 Task: Add a dependency to the task Integrate a new online platform for online yoga classes , the existing task  Create a new online platform for online meditation and mindfulness sessions in the project BrightTech
Action: Mouse moved to (934, 156)
Screenshot: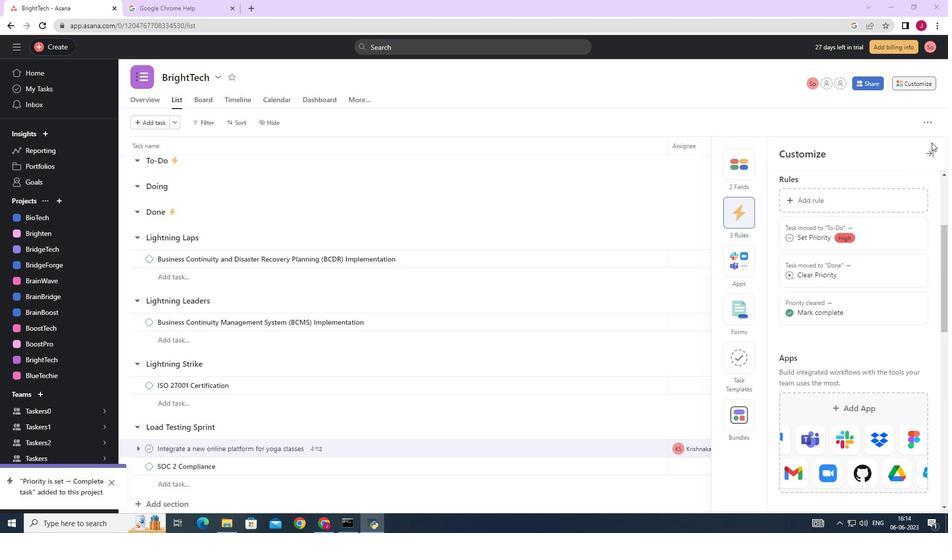 
Action: Mouse pressed left at (934, 156)
Screenshot: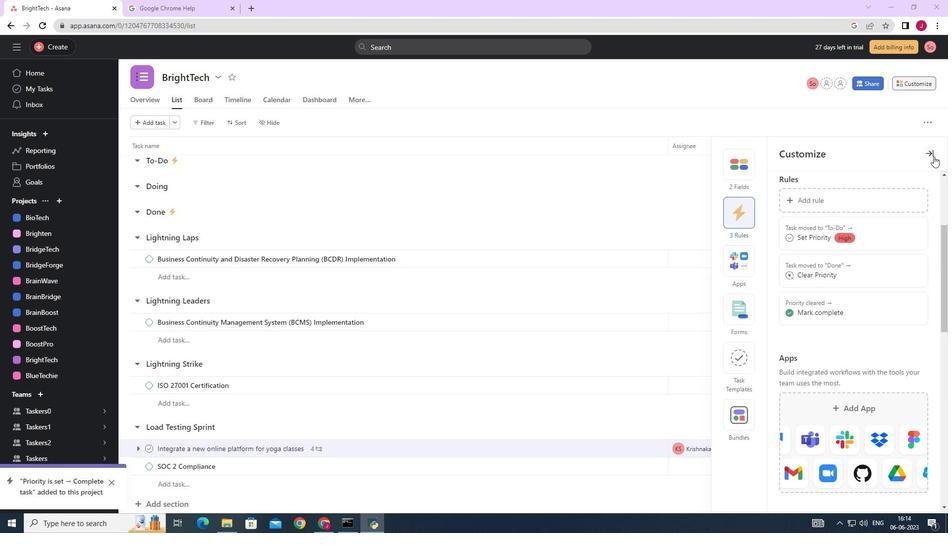 
Action: Mouse moved to (558, 358)
Screenshot: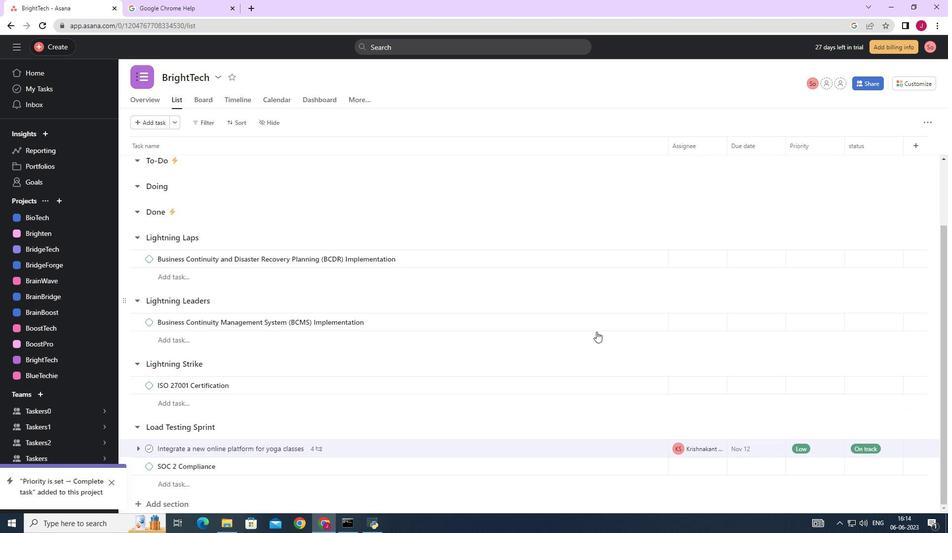 
Action: Mouse scrolled (558, 358) with delta (0, 0)
Screenshot: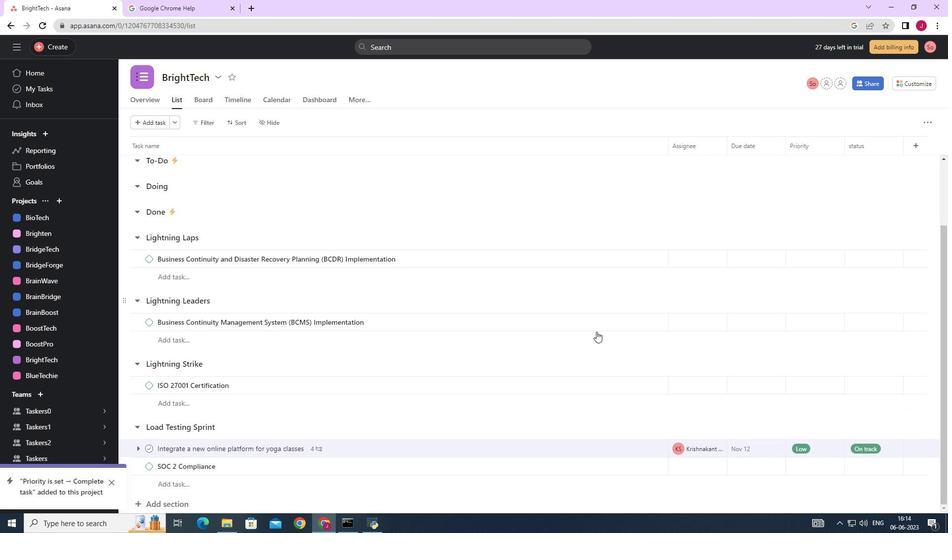
Action: Mouse moved to (558, 359)
Screenshot: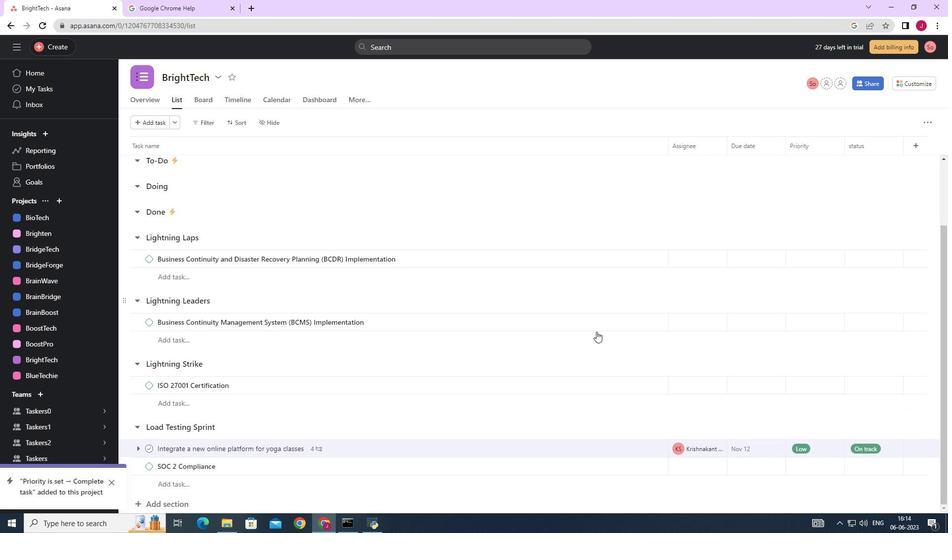 
Action: Mouse scrolled (558, 358) with delta (0, 0)
Screenshot: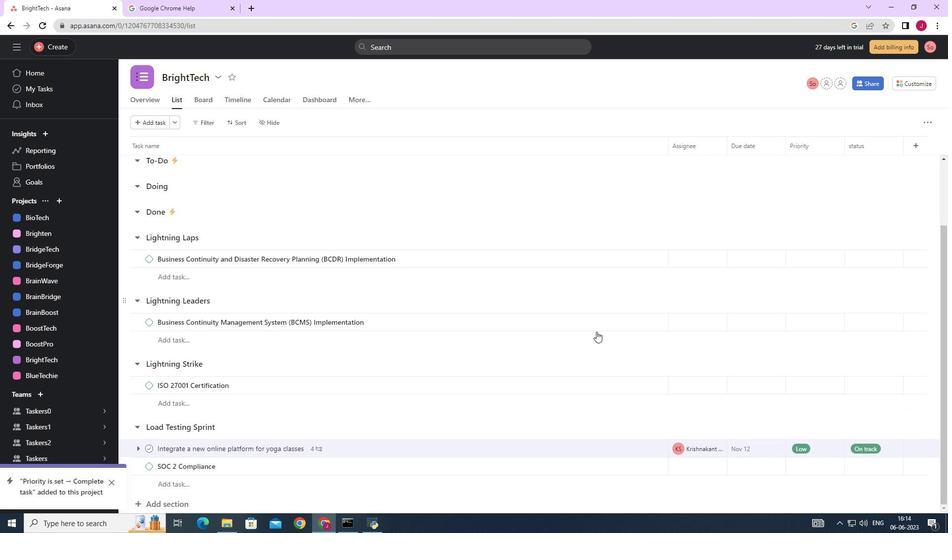 
Action: Mouse scrolled (558, 358) with delta (0, 0)
Screenshot: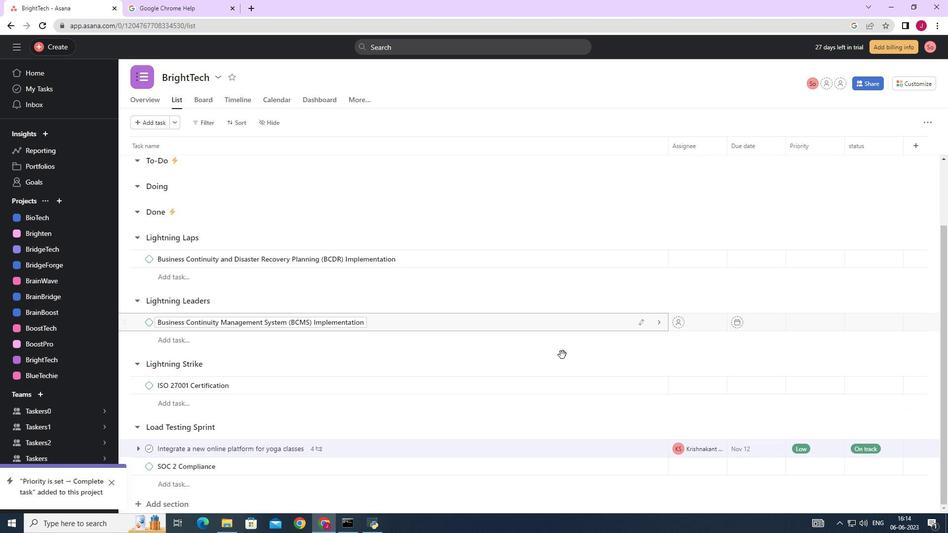 
Action: Mouse scrolled (558, 358) with delta (0, 0)
Screenshot: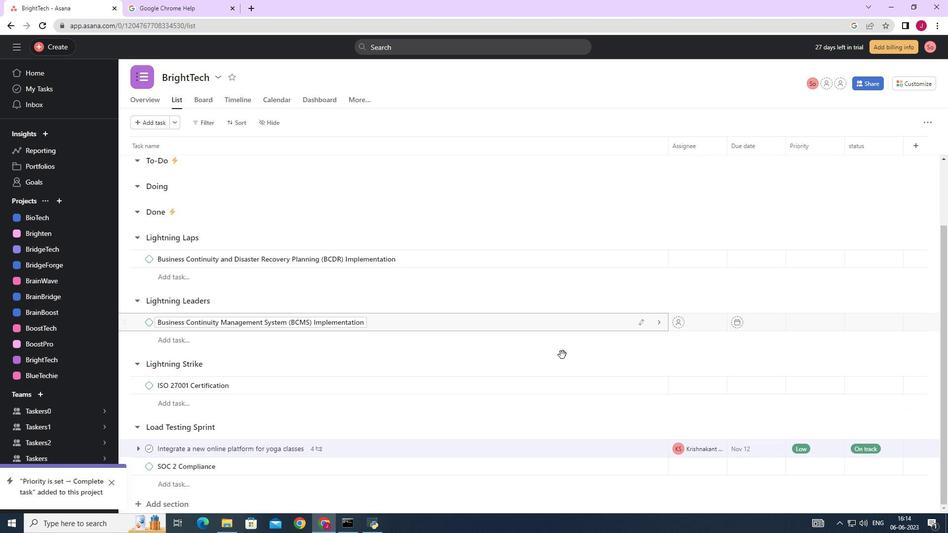 
Action: Mouse scrolled (558, 358) with delta (0, 0)
Screenshot: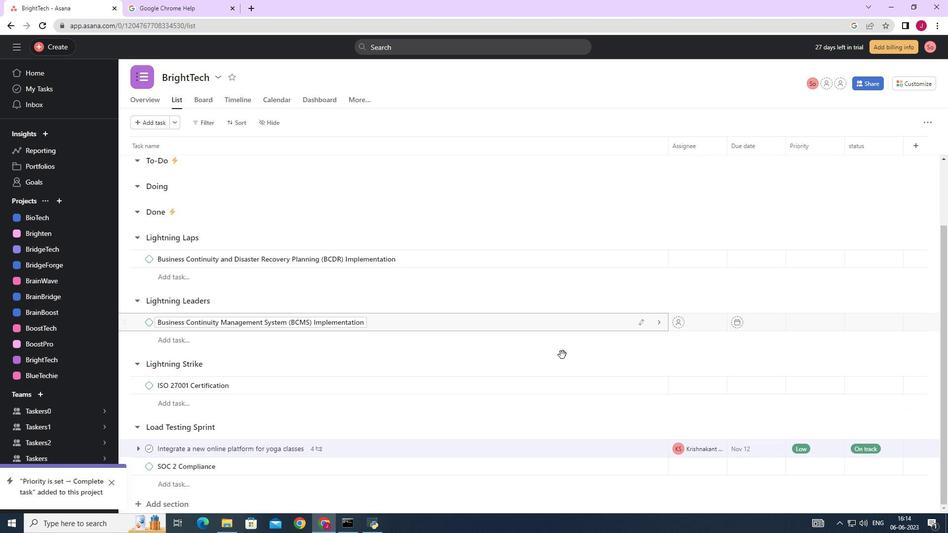 
Action: Mouse moved to (588, 446)
Screenshot: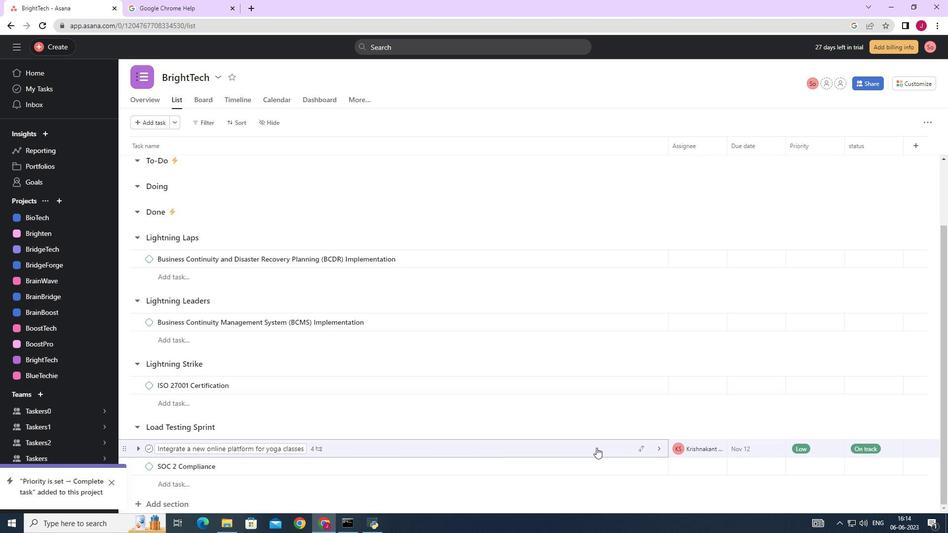
Action: Mouse pressed left at (588, 446)
Screenshot: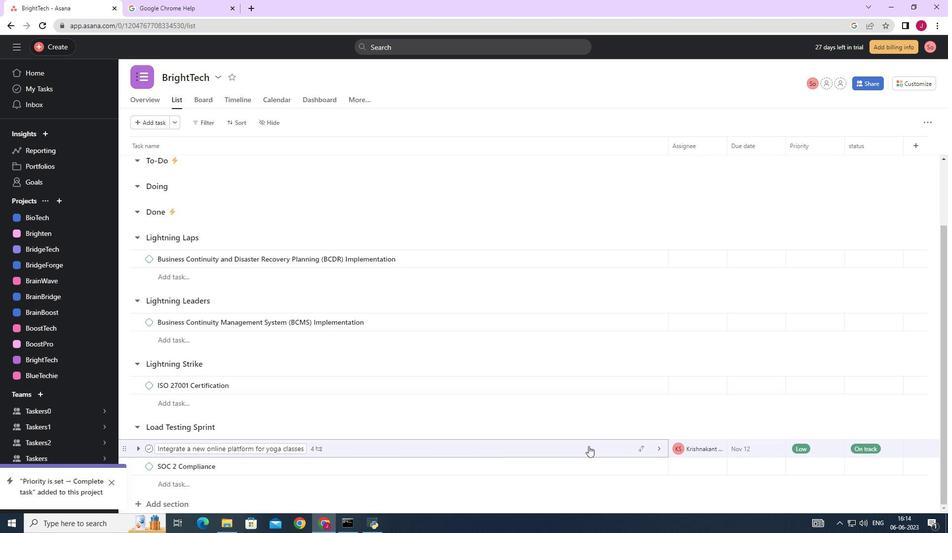 
Action: Mouse moved to (766, 317)
Screenshot: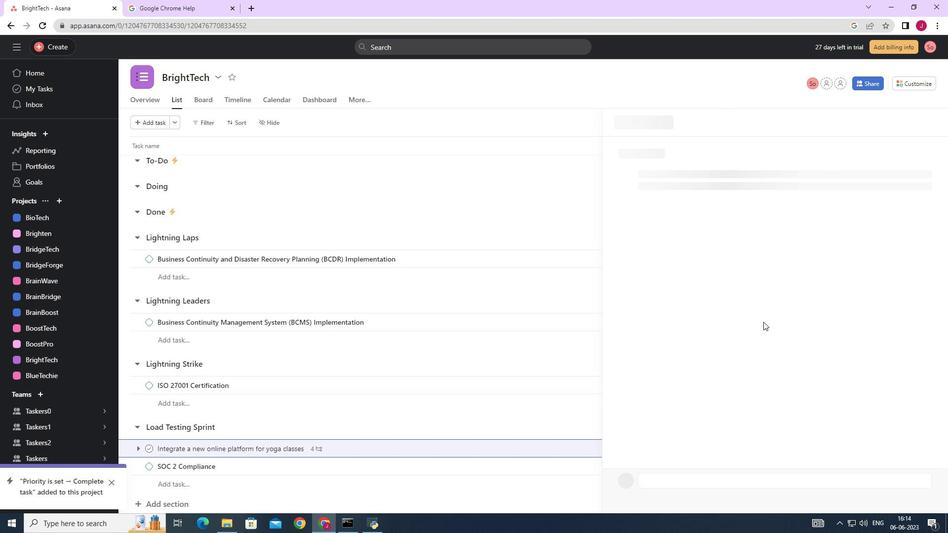 
Action: Mouse scrolled (766, 317) with delta (0, 0)
Screenshot: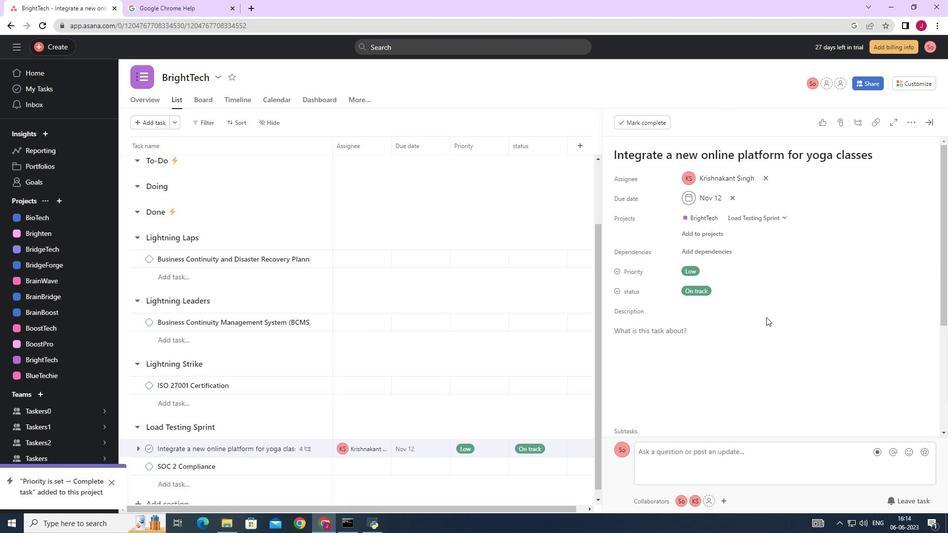 
Action: Mouse scrolled (766, 317) with delta (0, 0)
Screenshot: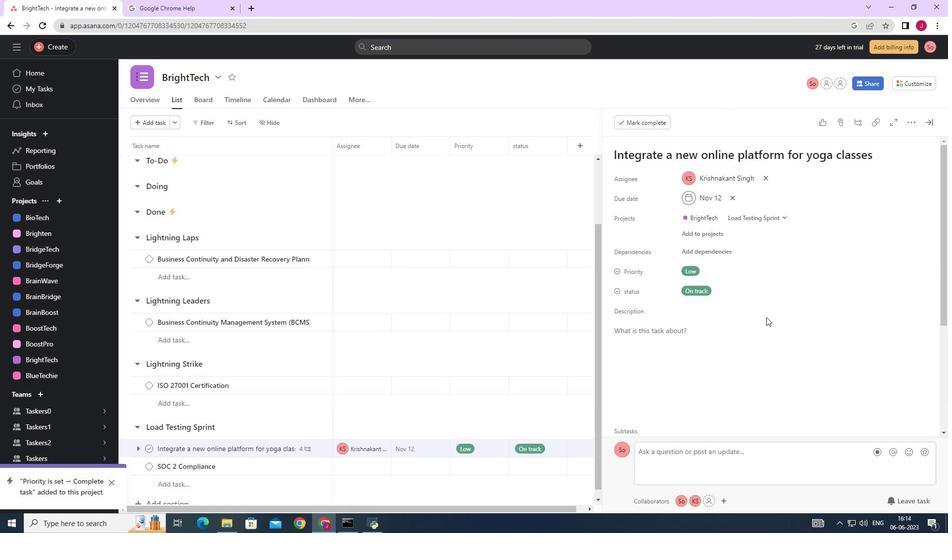 
Action: Mouse scrolled (766, 317) with delta (0, 0)
Screenshot: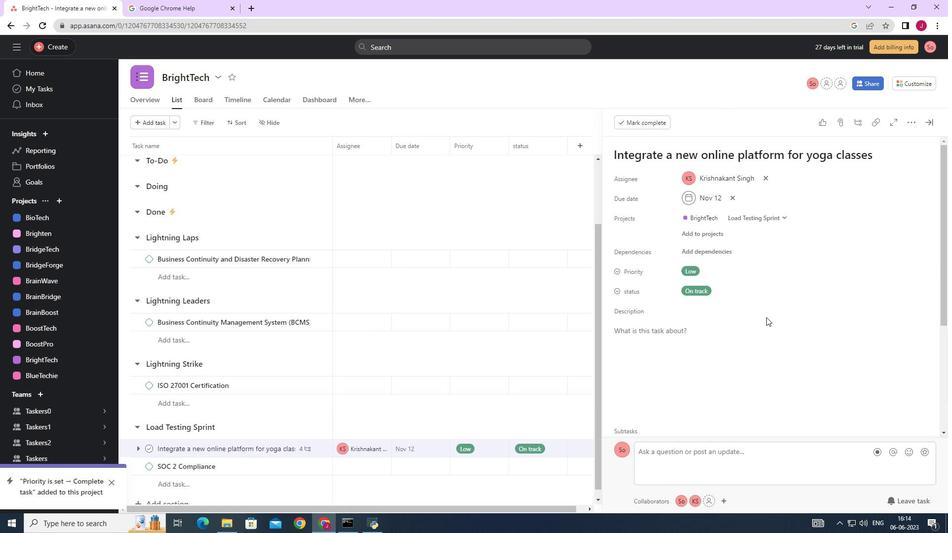 
Action: Mouse scrolled (766, 317) with delta (0, 0)
Screenshot: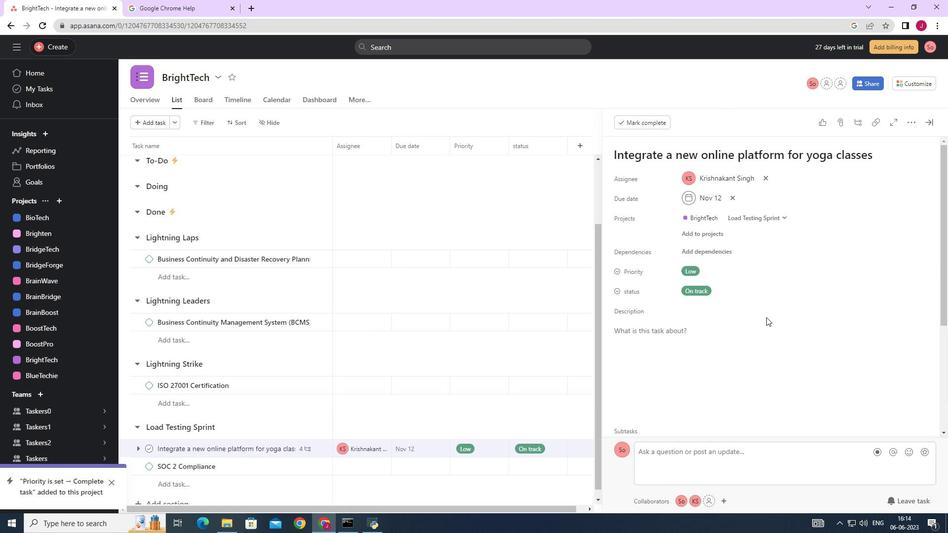 
Action: Mouse moved to (737, 348)
Screenshot: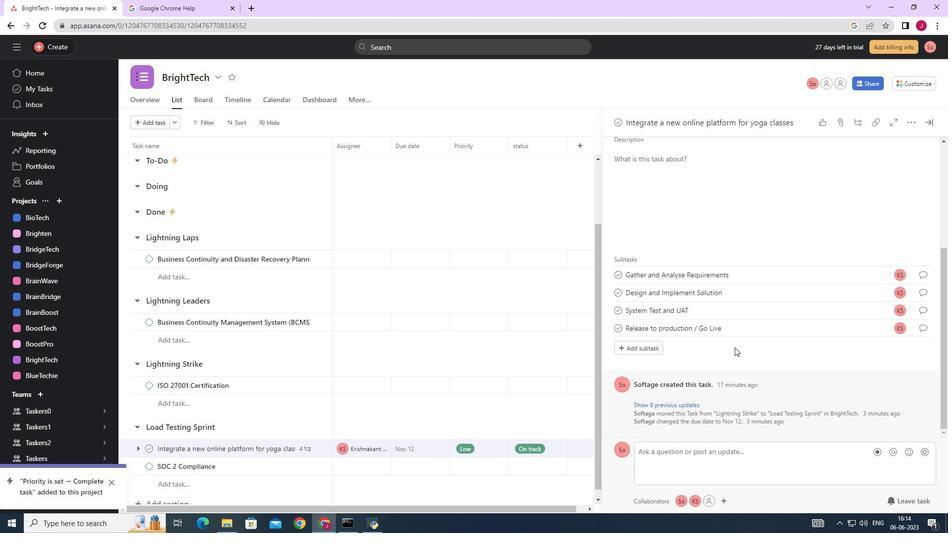 
Action: Mouse scrolled (737, 347) with delta (0, 0)
Screenshot: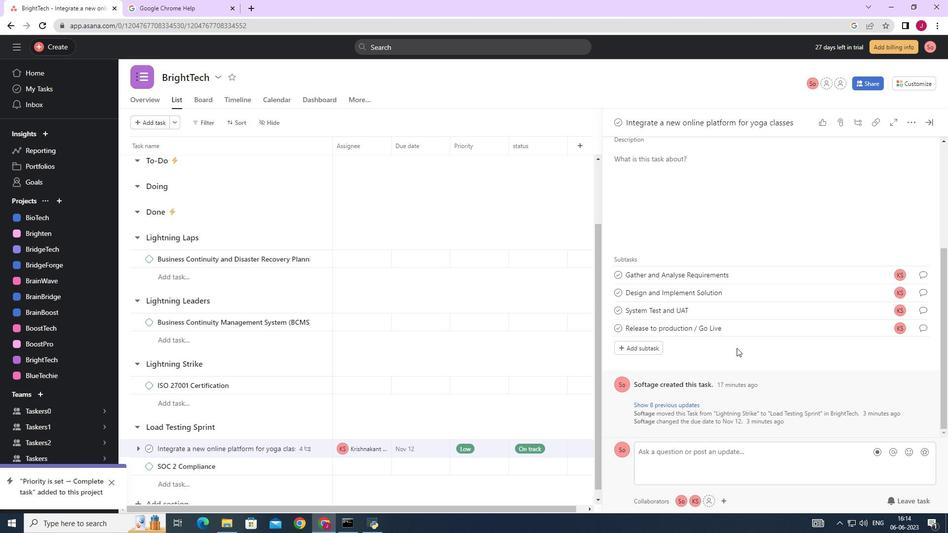 
Action: Mouse scrolled (737, 347) with delta (0, 0)
Screenshot: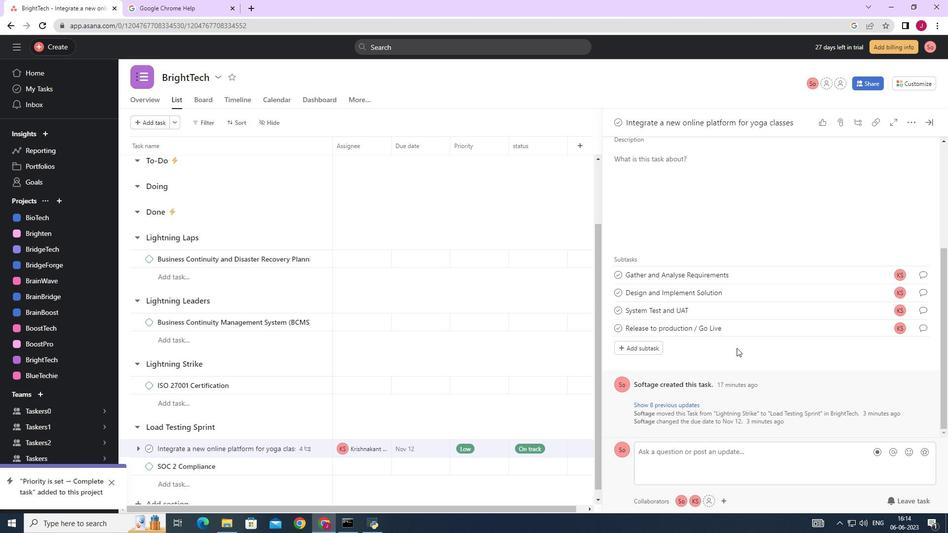 
Action: Mouse scrolled (737, 347) with delta (0, 0)
Screenshot: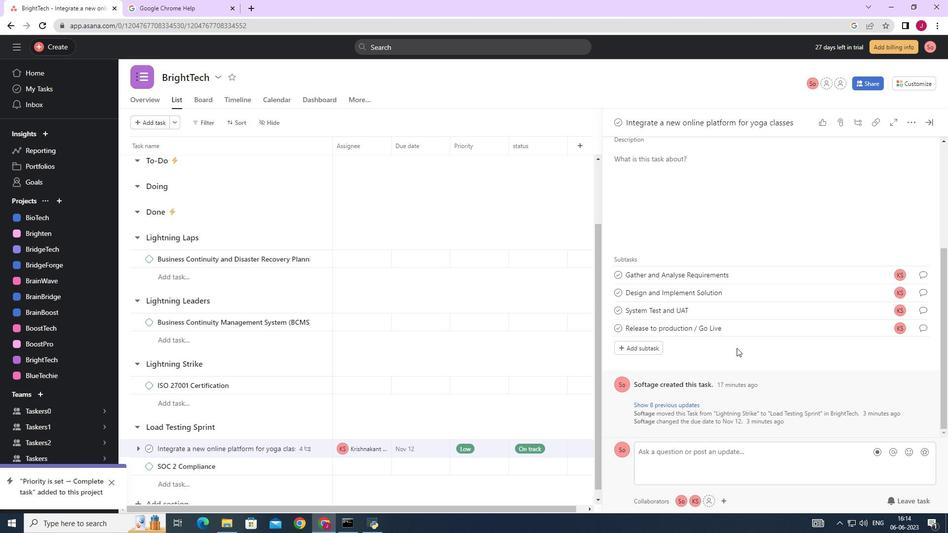 
Action: Mouse moved to (737, 347)
Screenshot: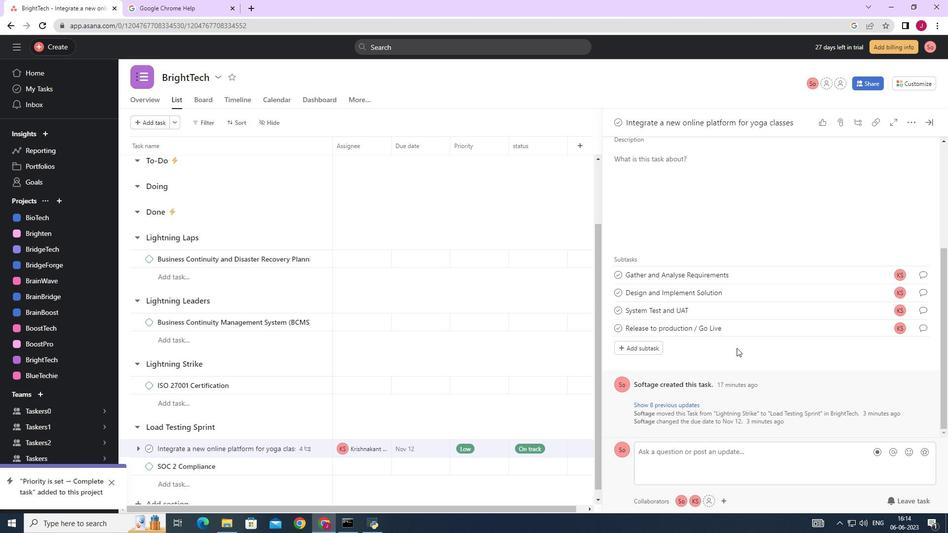 
Action: Mouse scrolled (737, 348) with delta (0, 0)
Screenshot: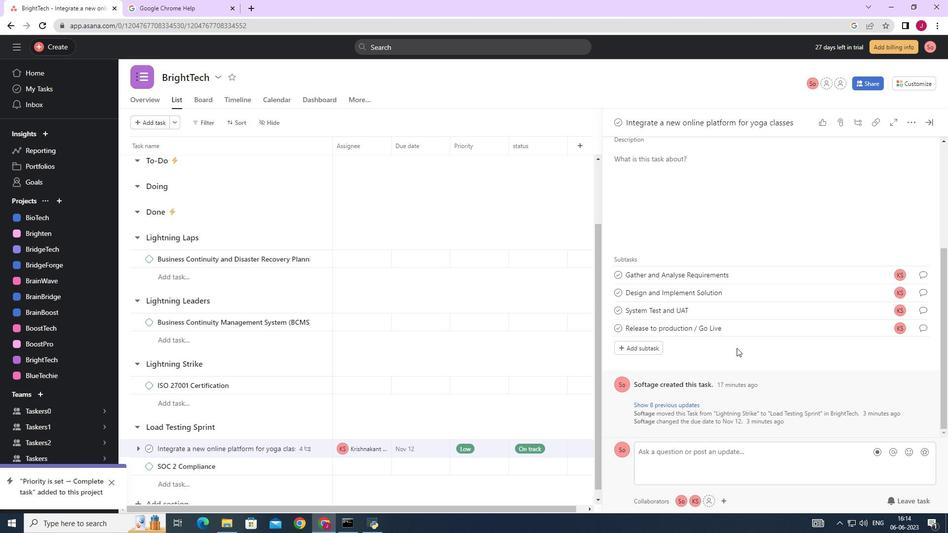
Action: Mouse scrolled (737, 348) with delta (0, 0)
Screenshot: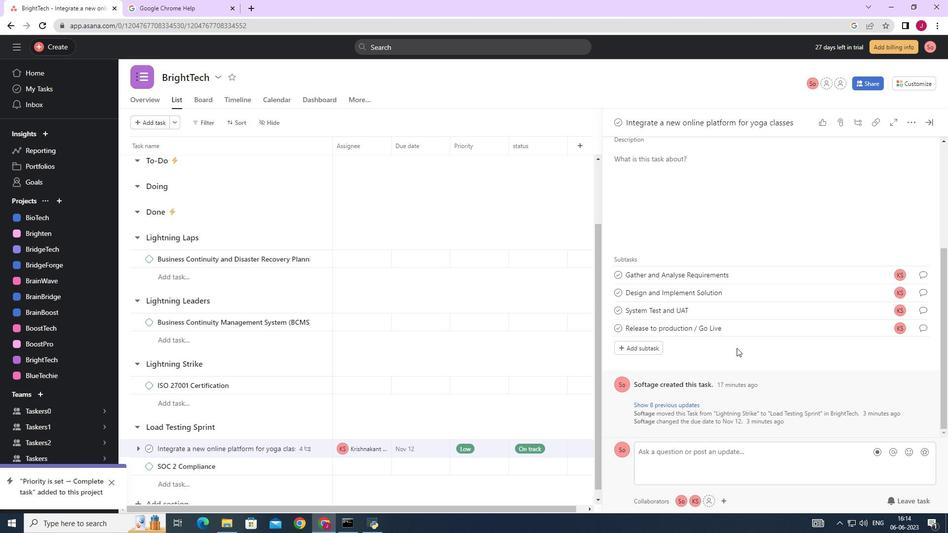 
Action: Mouse scrolled (737, 348) with delta (0, 0)
Screenshot: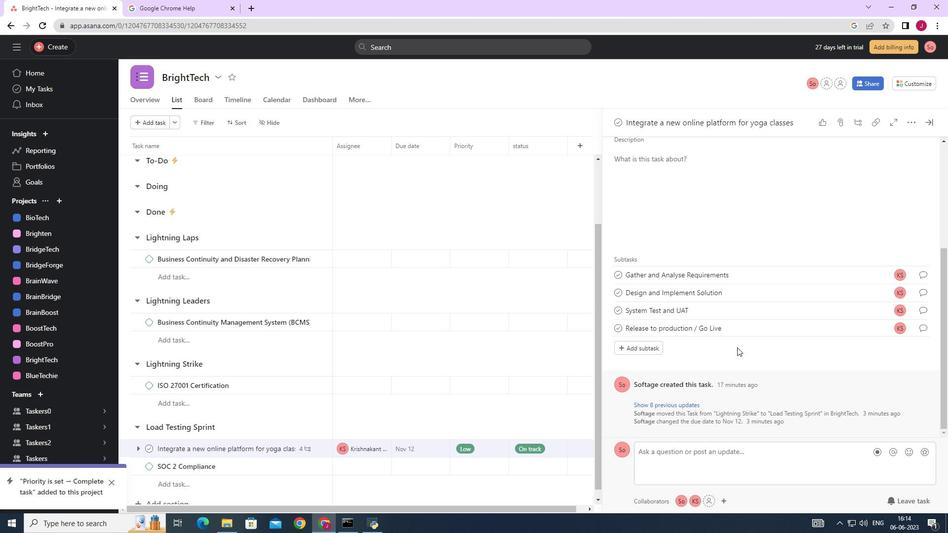 
Action: Mouse scrolled (737, 348) with delta (0, 0)
Screenshot: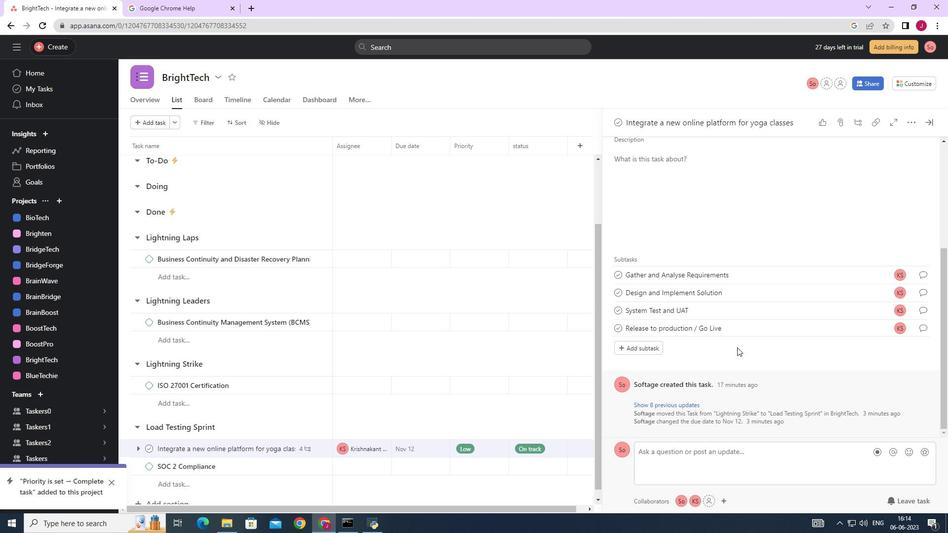 
Action: Mouse moved to (713, 248)
Screenshot: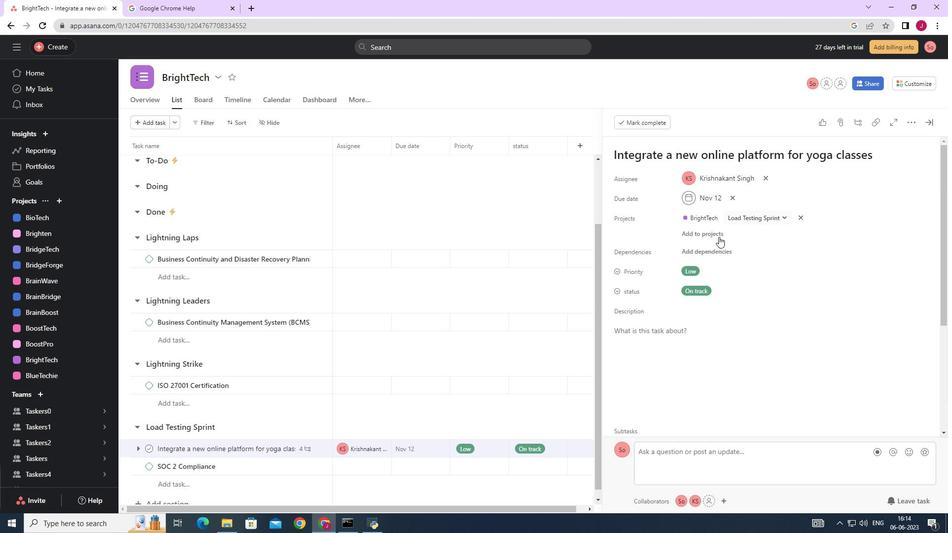 
Action: Mouse pressed left at (713, 248)
Screenshot: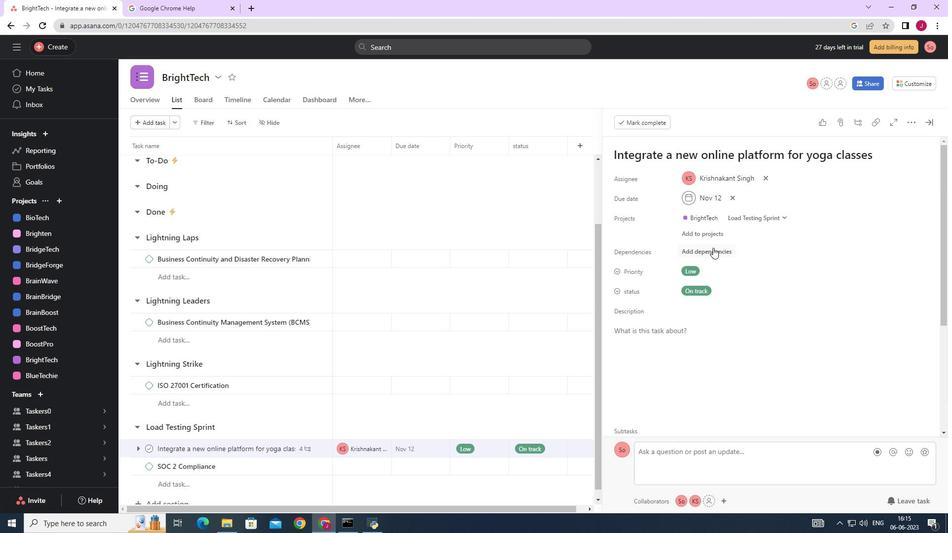 
Action: Mouse moved to (752, 292)
Screenshot: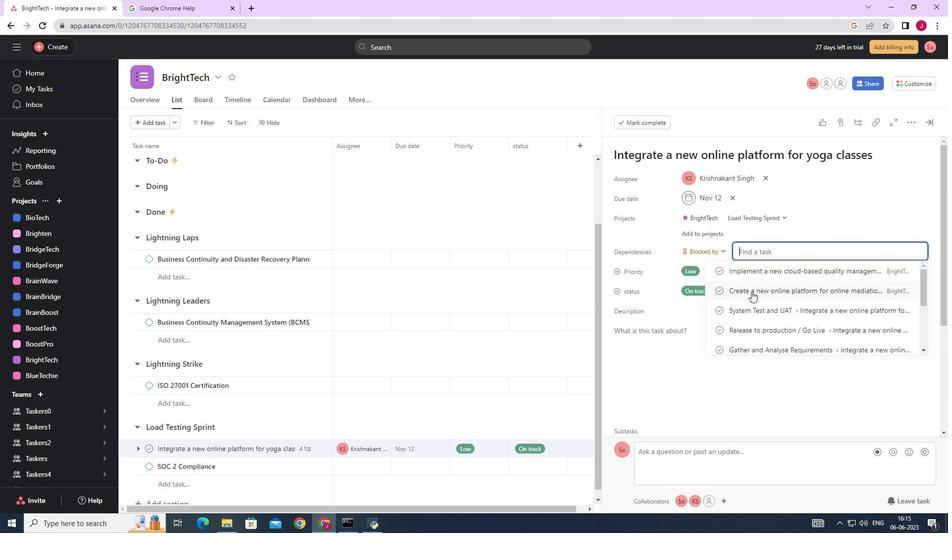 
Action: Mouse pressed left at (752, 292)
Screenshot: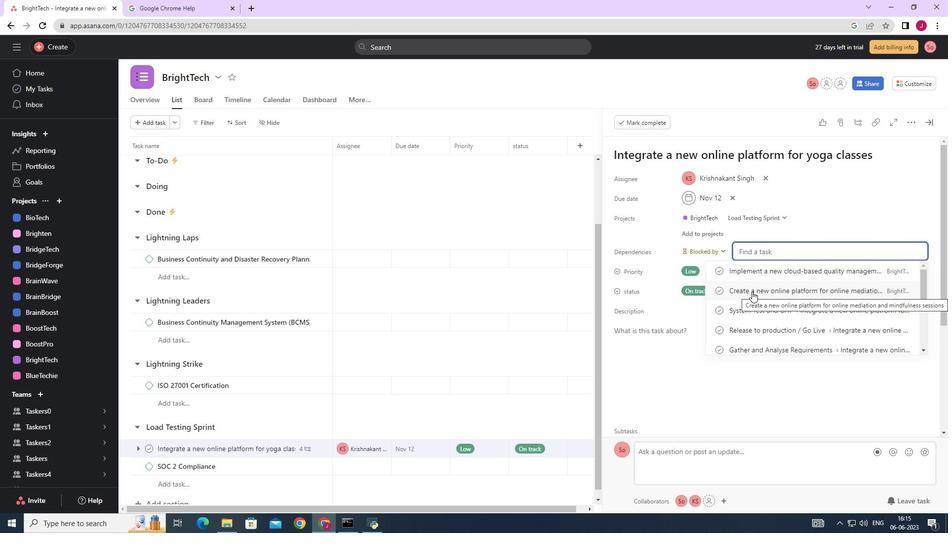 
Action: Mouse moved to (930, 124)
Screenshot: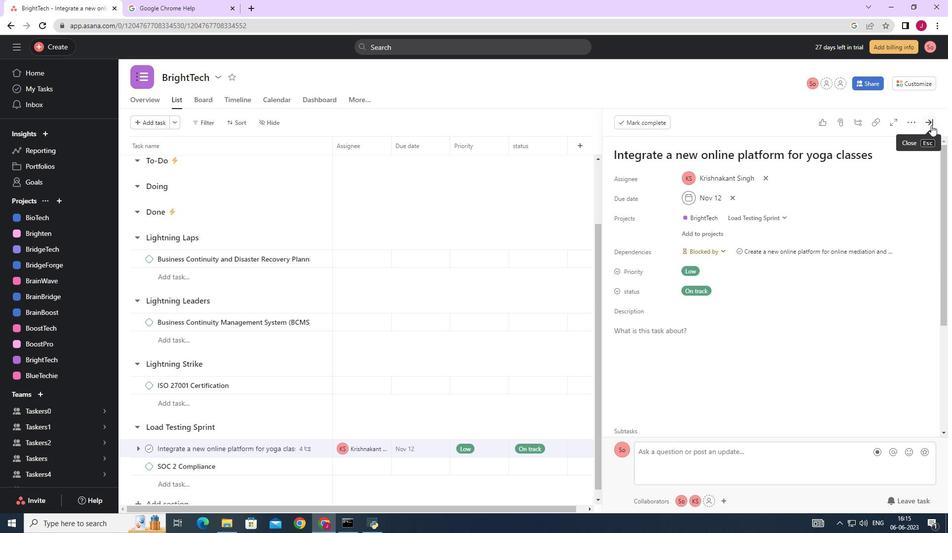 
Action: Mouse pressed left at (930, 124)
Screenshot: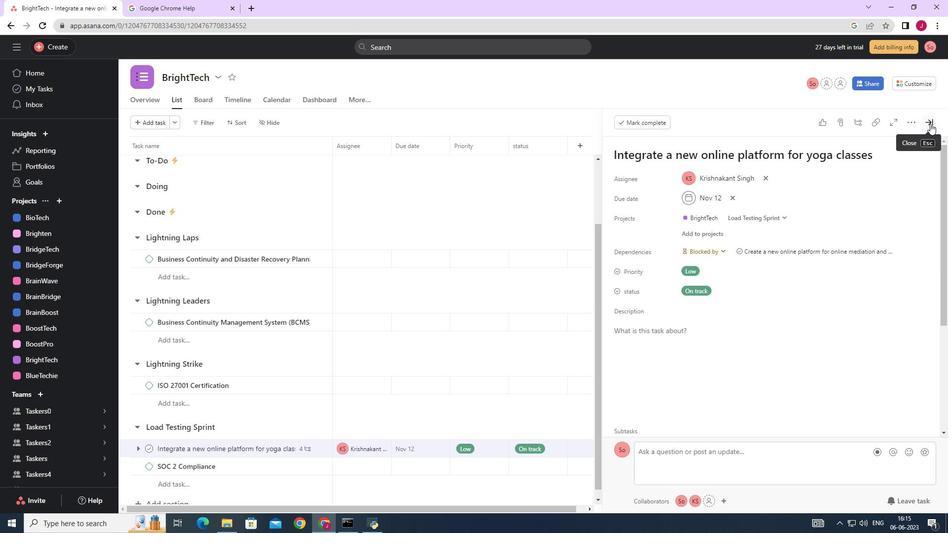 
